 Task: Add Turkey Provolone & Hummus Baguette to the cart.
Action: Mouse moved to (788, 259)
Screenshot: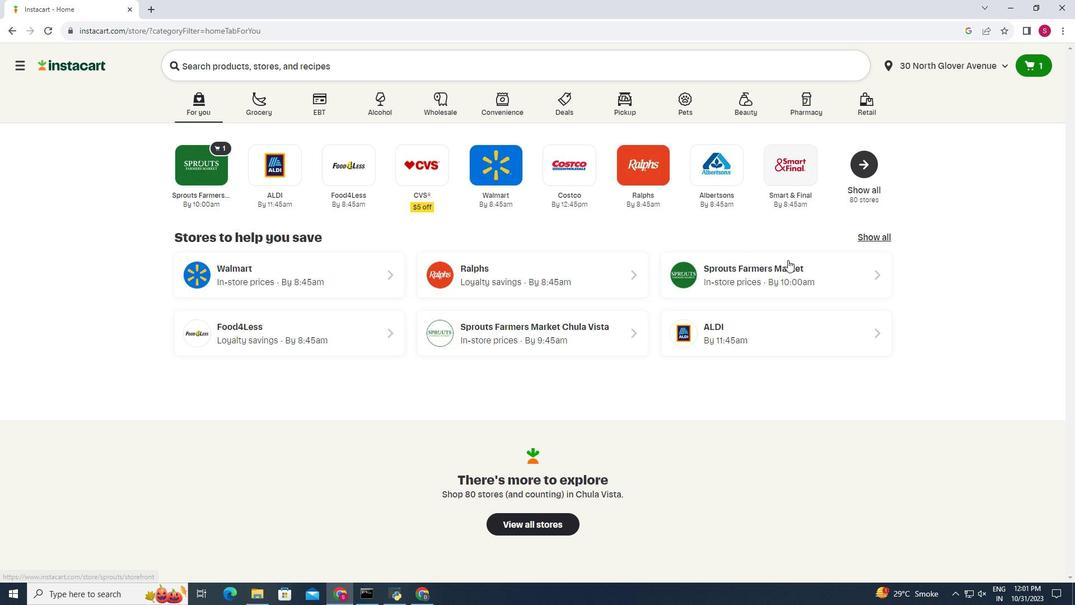 
Action: Mouse pressed left at (788, 259)
Screenshot: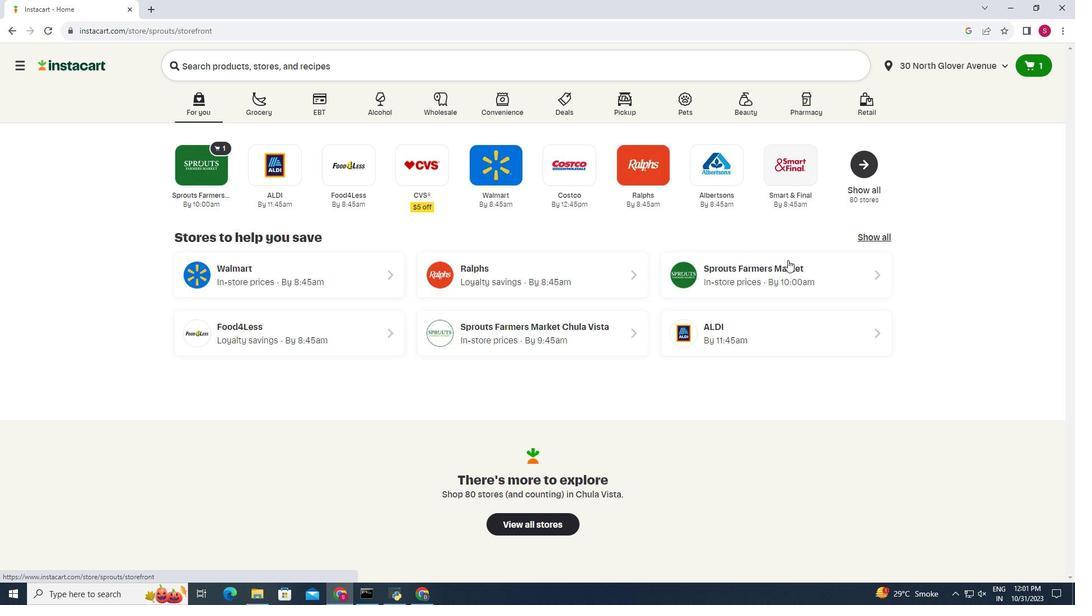 
Action: Mouse moved to (24, 507)
Screenshot: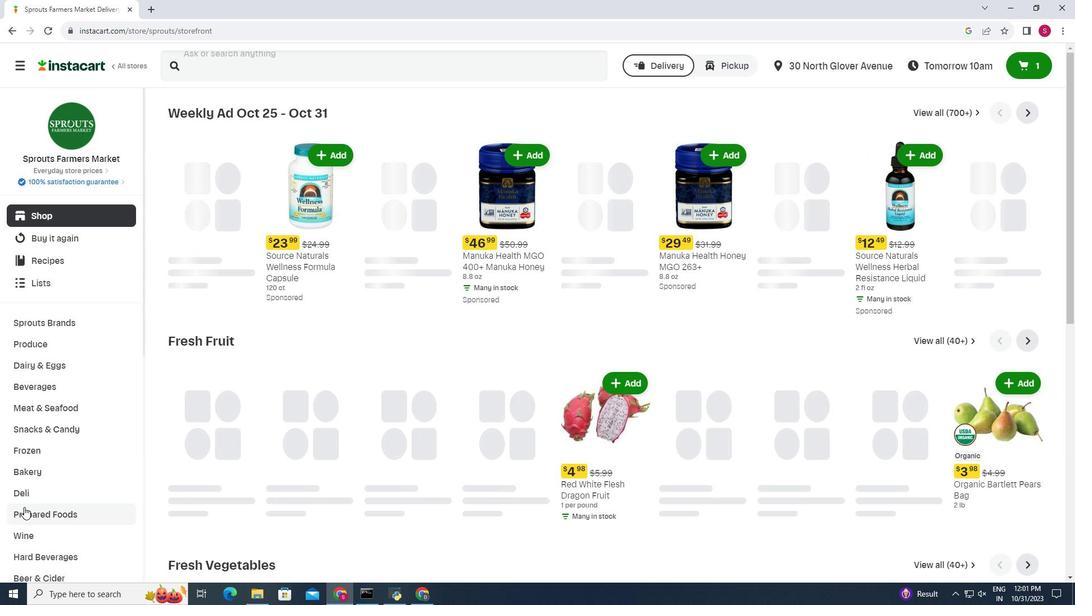 
Action: Mouse pressed left at (24, 507)
Screenshot: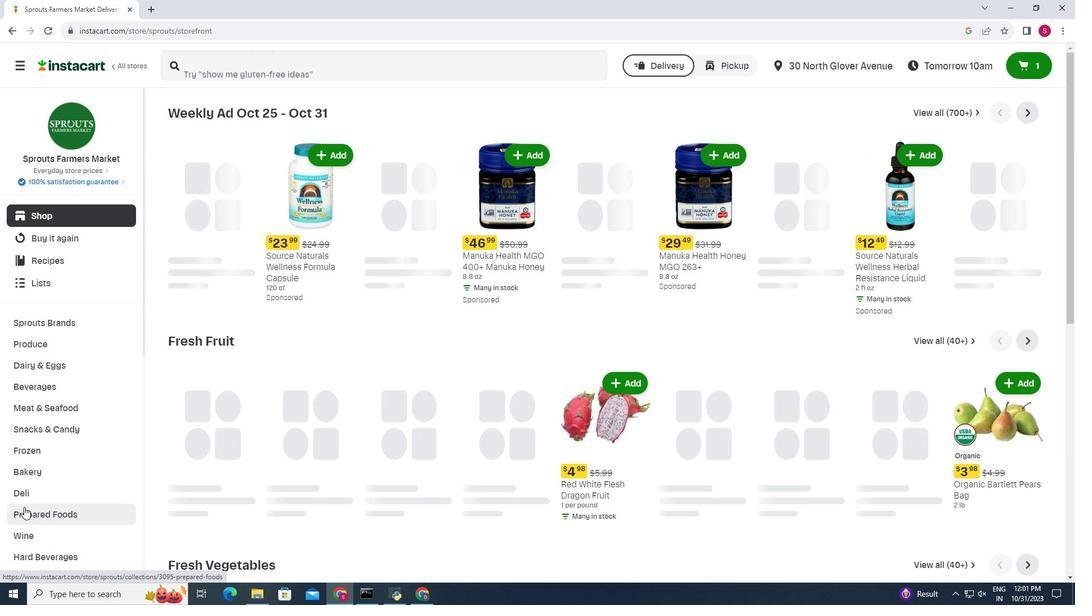 
Action: Mouse moved to (282, 139)
Screenshot: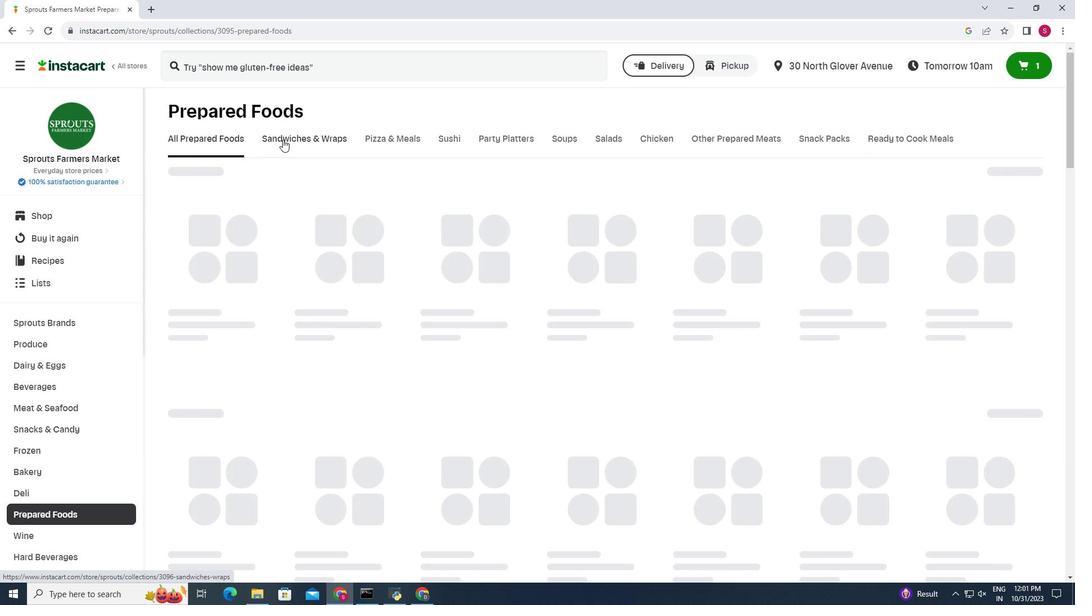 
Action: Mouse pressed left at (282, 139)
Screenshot: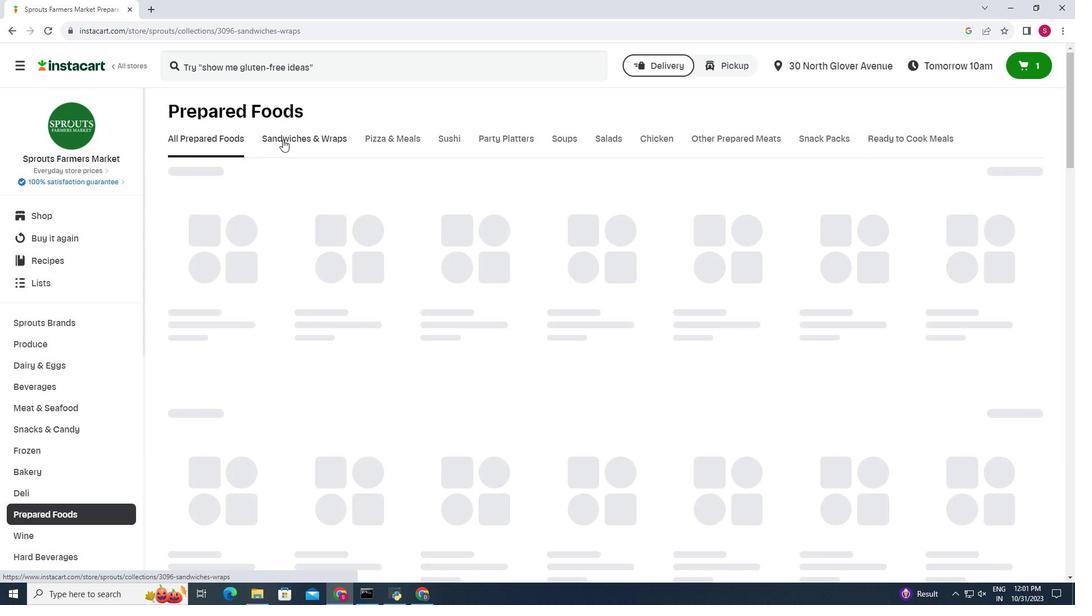 
Action: Mouse moved to (638, 240)
Screenshot: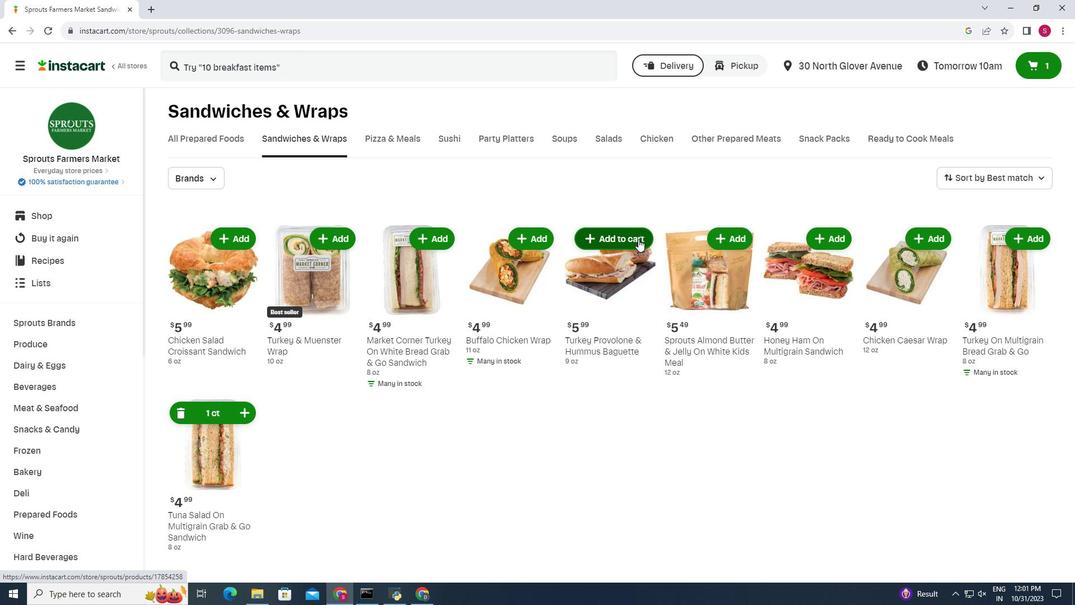 
Action: Mouse pressed left at (638, 240)
Screenshot: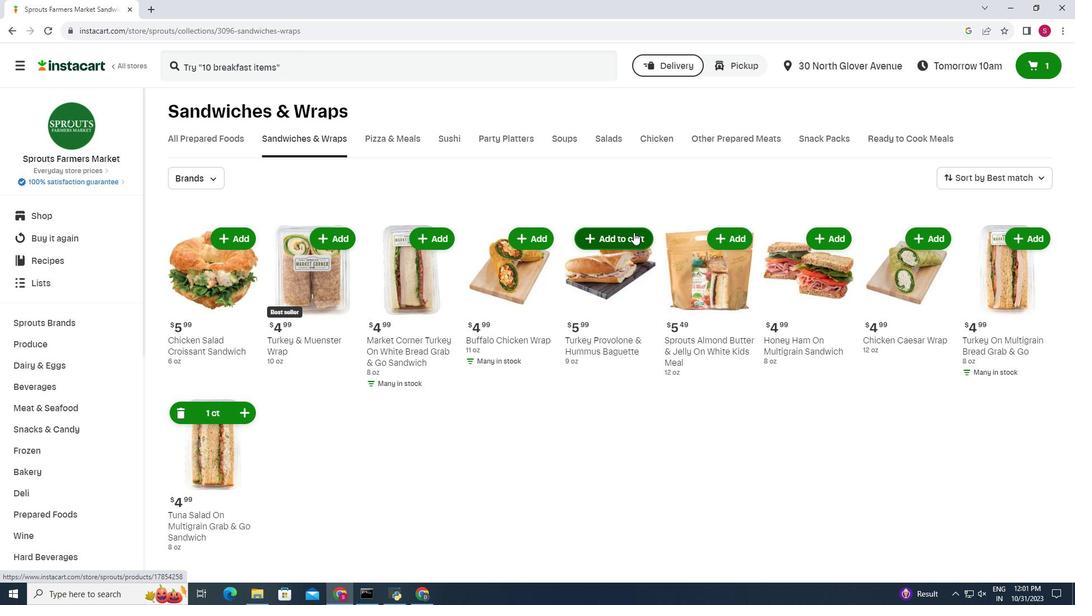 
Action: Mouse moved to (615, 211)
Screenshot: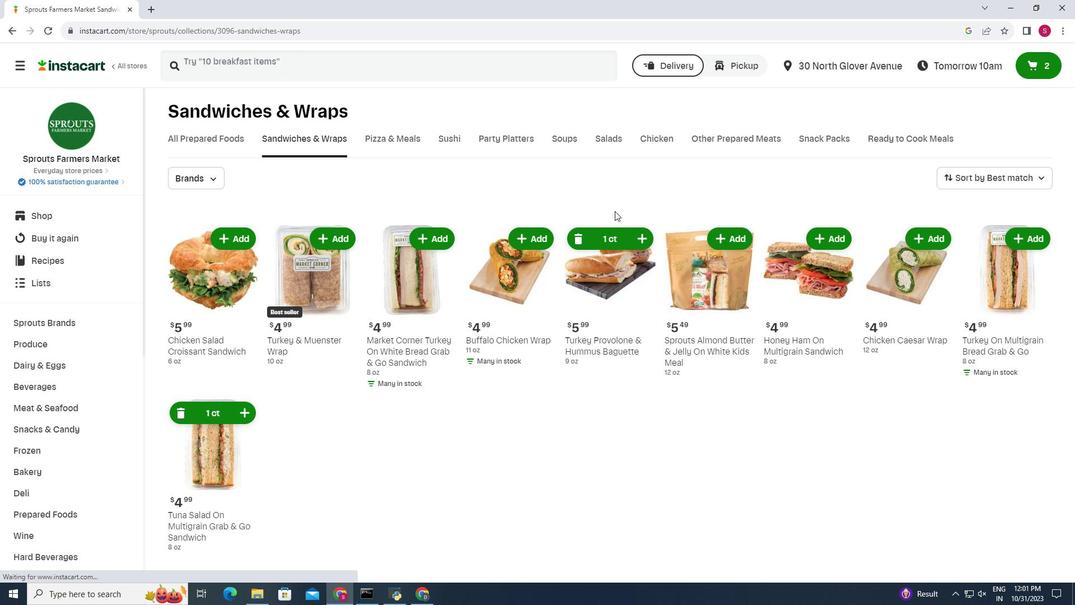 
